 Task: Add Global Bakeries Lebanese Pita Bread to the cart.
Action: Mouse moved to (20, 94)
Screenshot: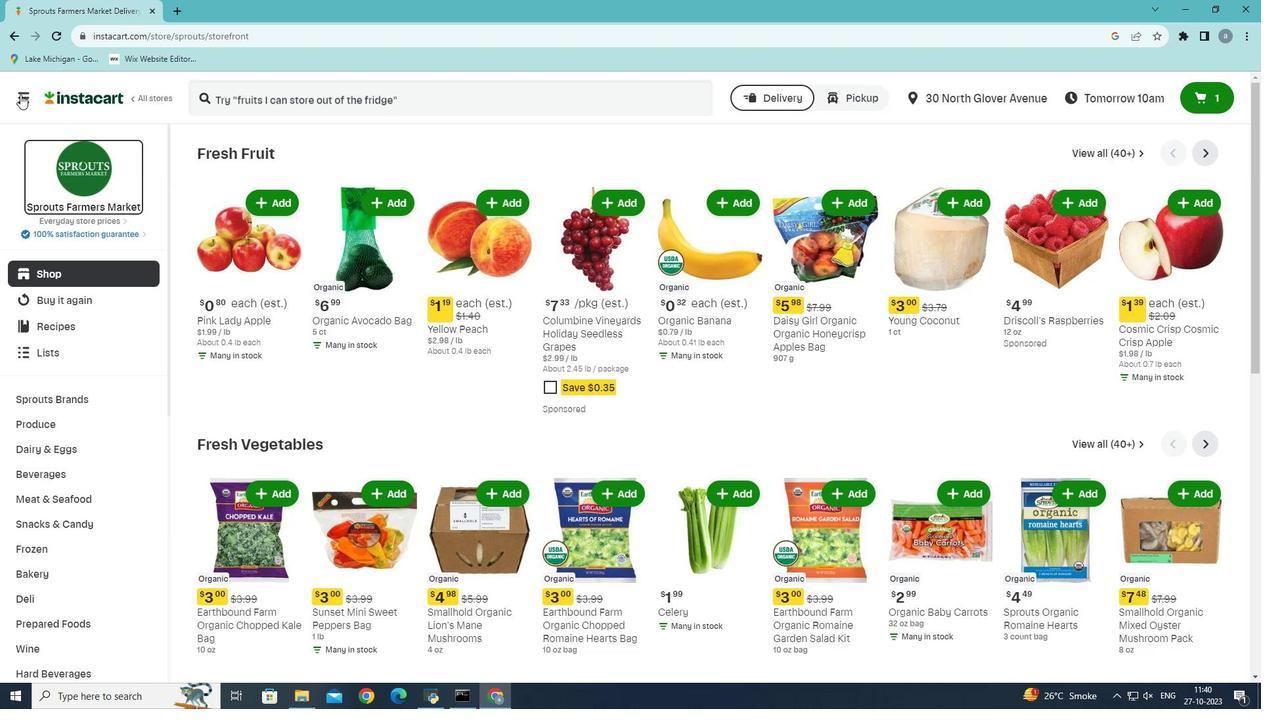 
Action: Mouse pressed left at (20, 94)
Screenshot: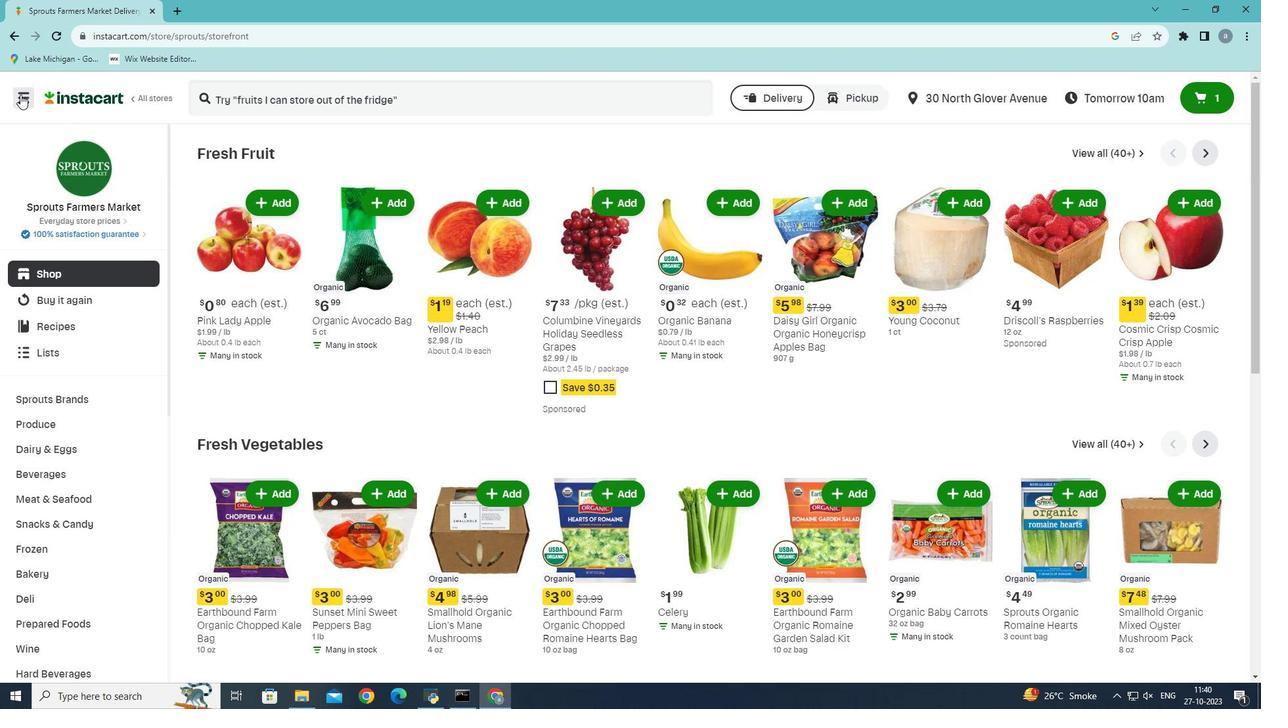 
Action: Mouse moved to (48, 375)
Screenshot: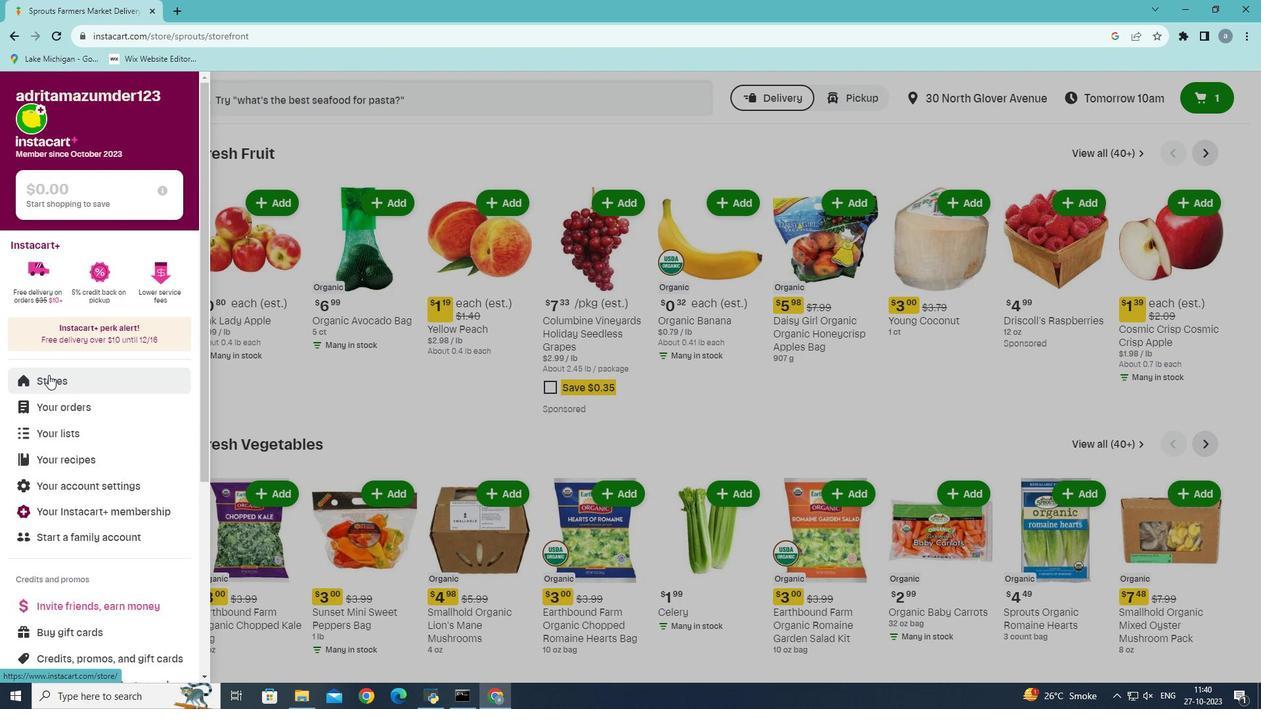 
Action: Mouse pressed left at (48, 375)
Screenshot: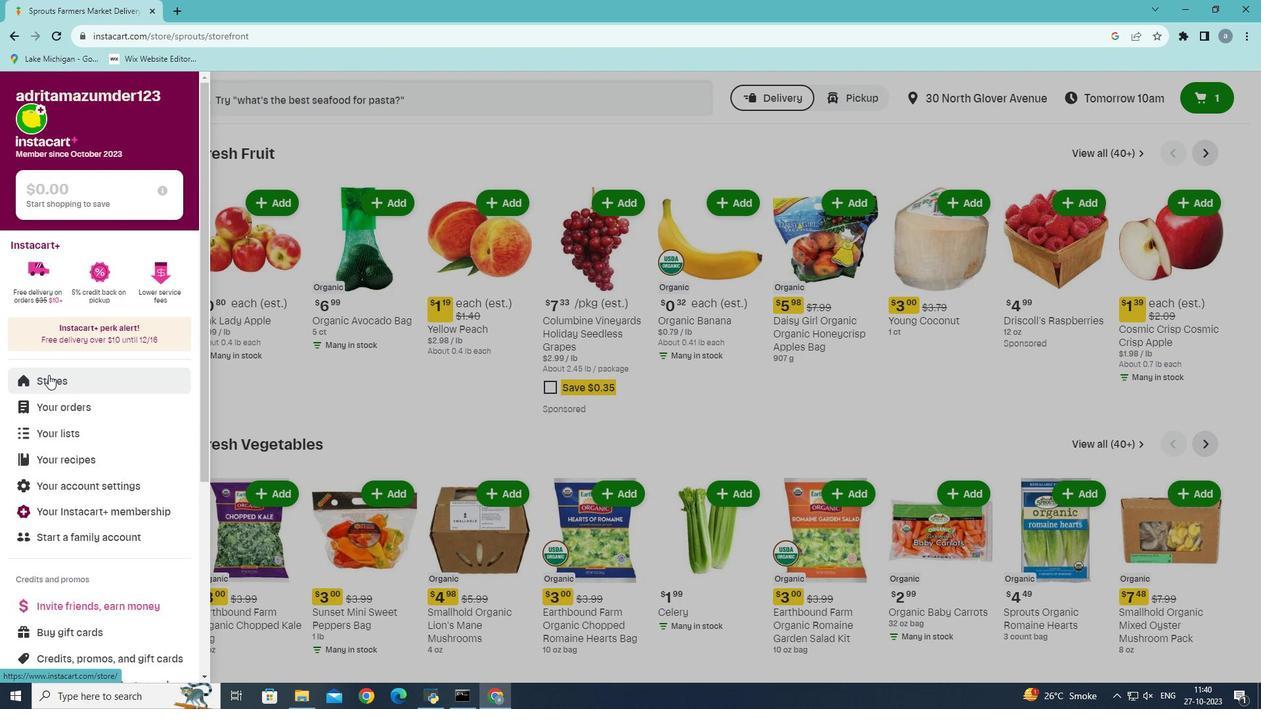 
Action: Mouse moved to (305, 142)
Screenshot: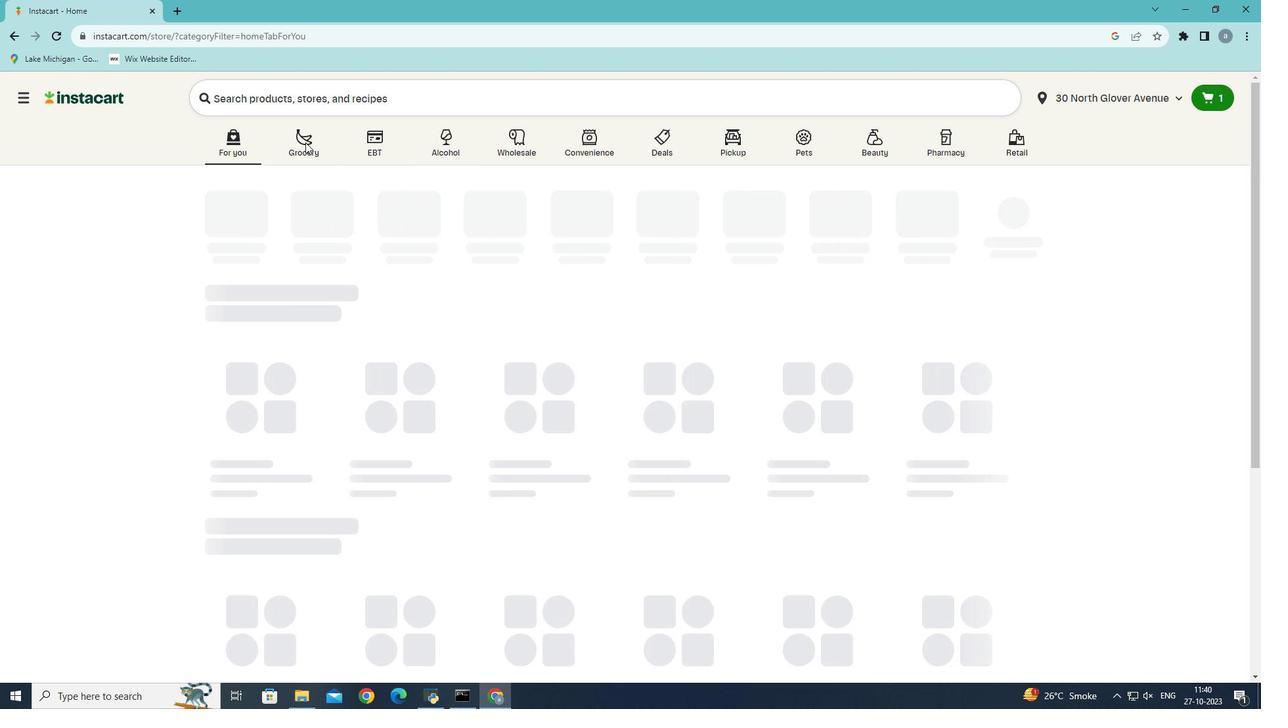 
Action: Mouse pressed left at (305, 142)
Screenshot: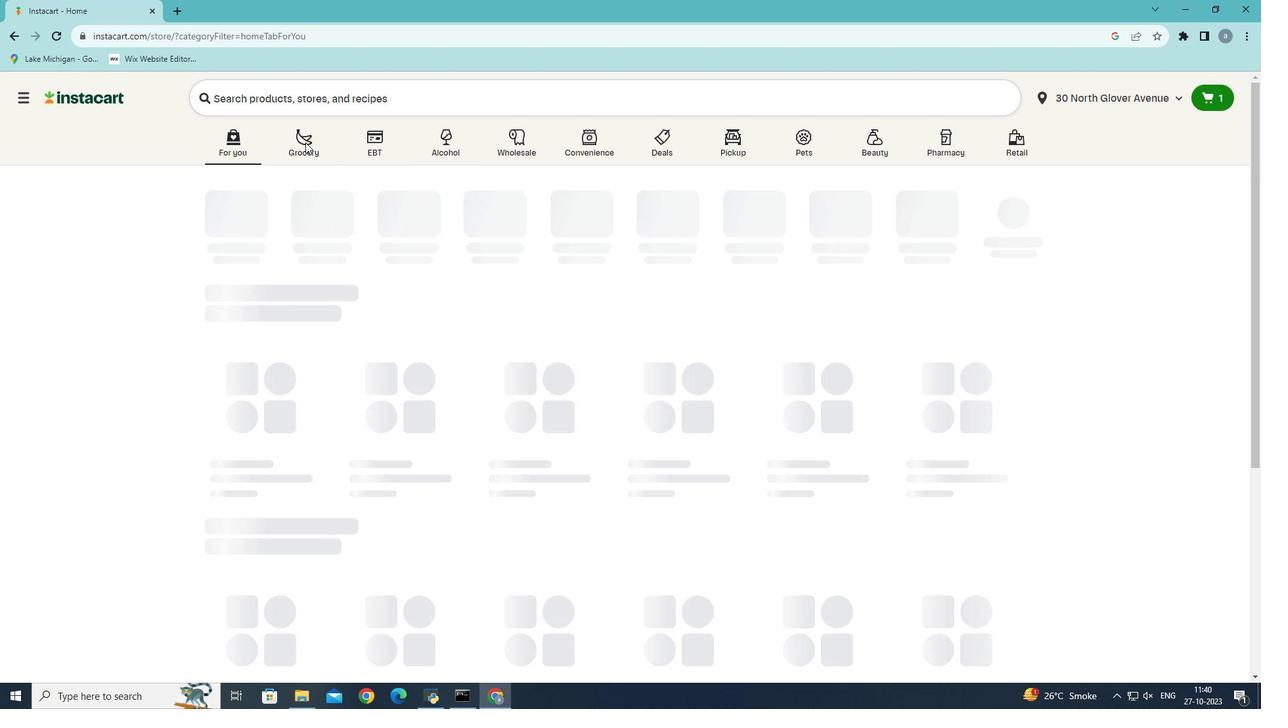 
Action: Mouse moved to (332, 388)
Screenshot: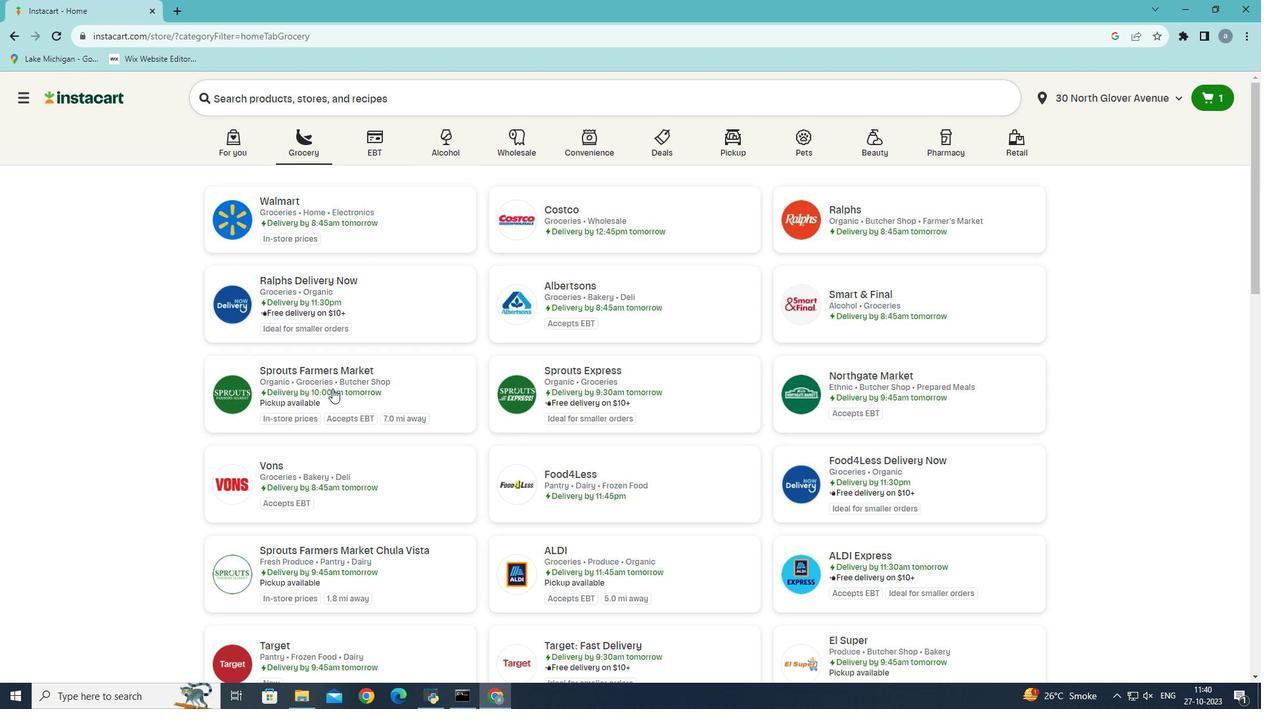 
Action: Mouse pressed left at (332, 388)
Screenshot: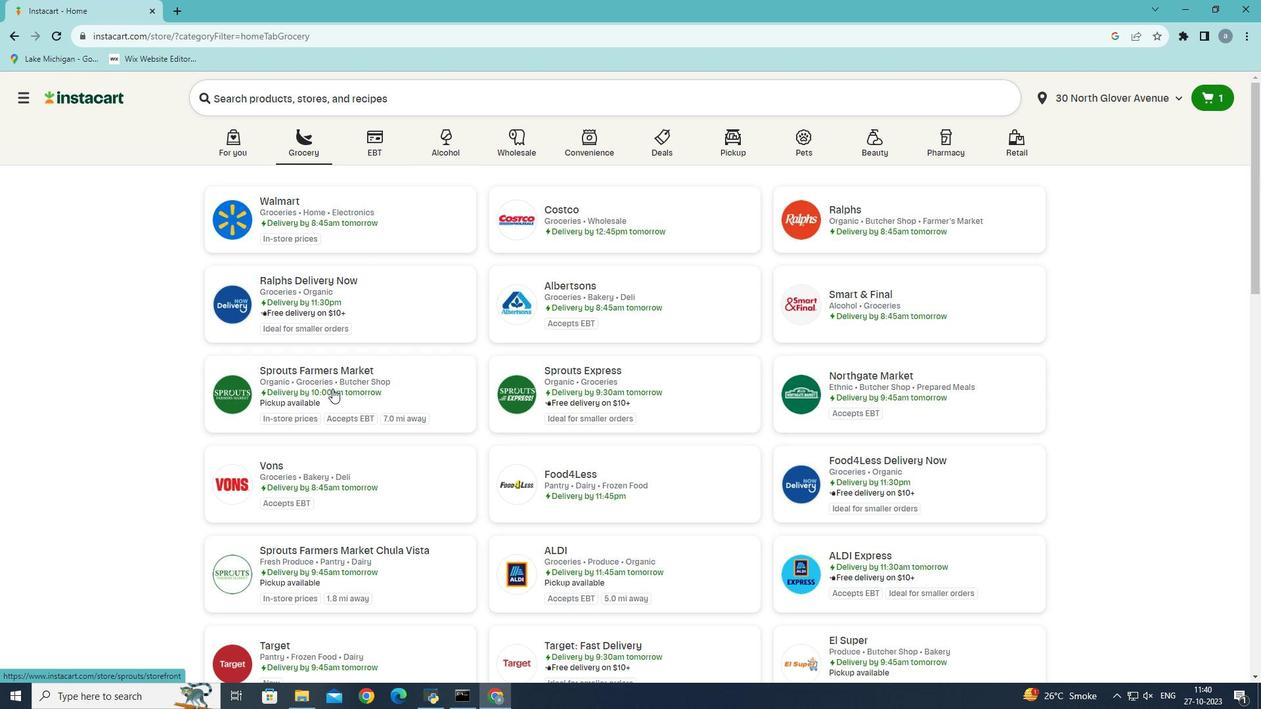 
Action: Mouse moved to (42, 570)
Screenshot: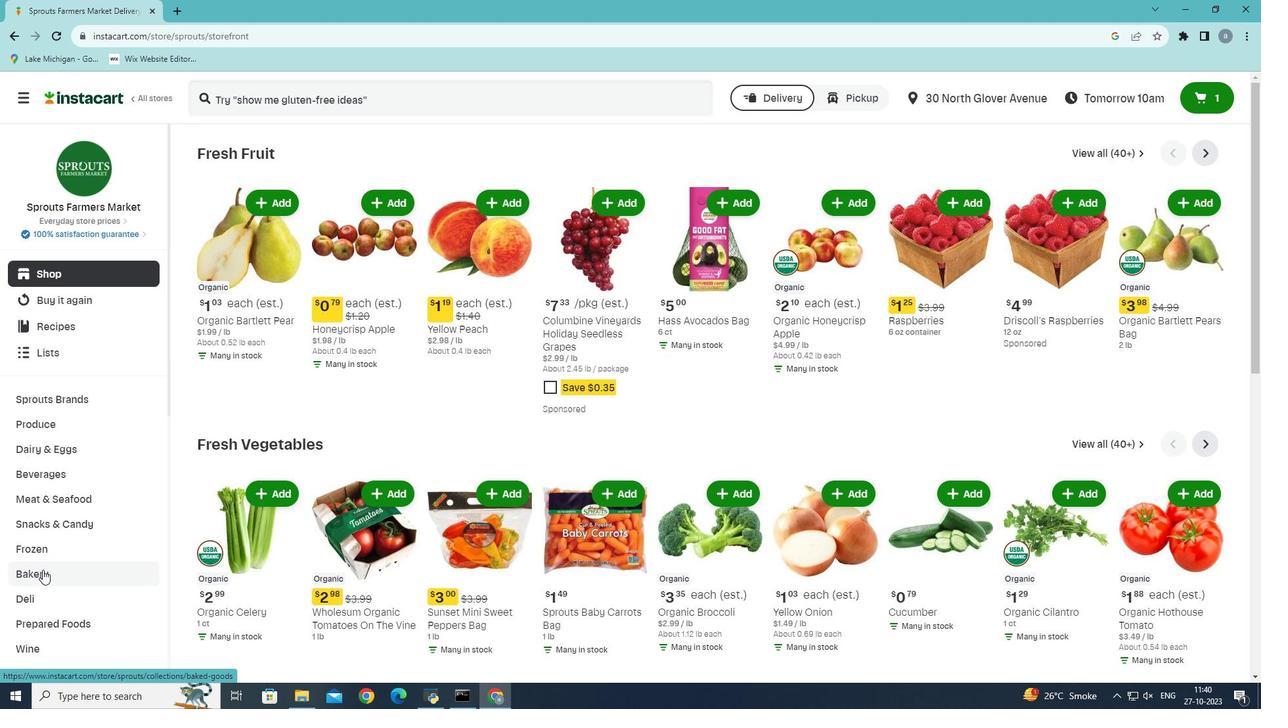
Action: Mouse pressed left at (42, 570)
Screenshot: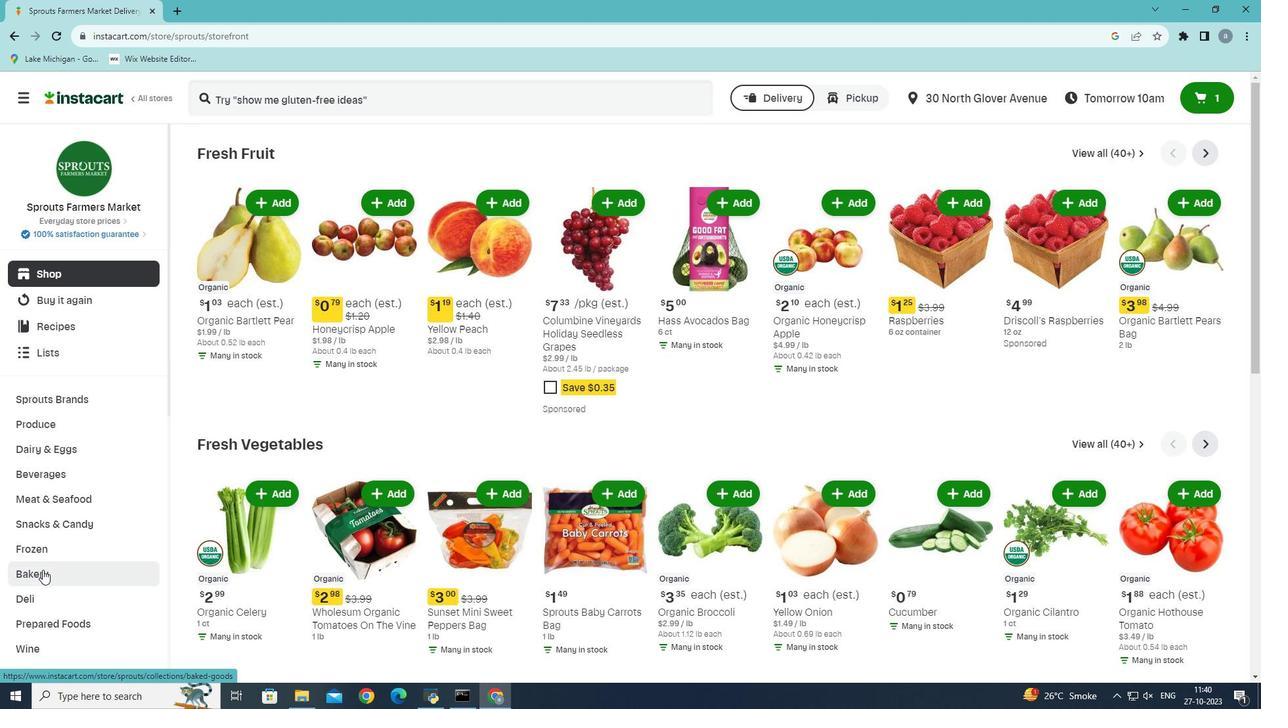 
Action: Mouse moved to (1021, 185)
Screenshot: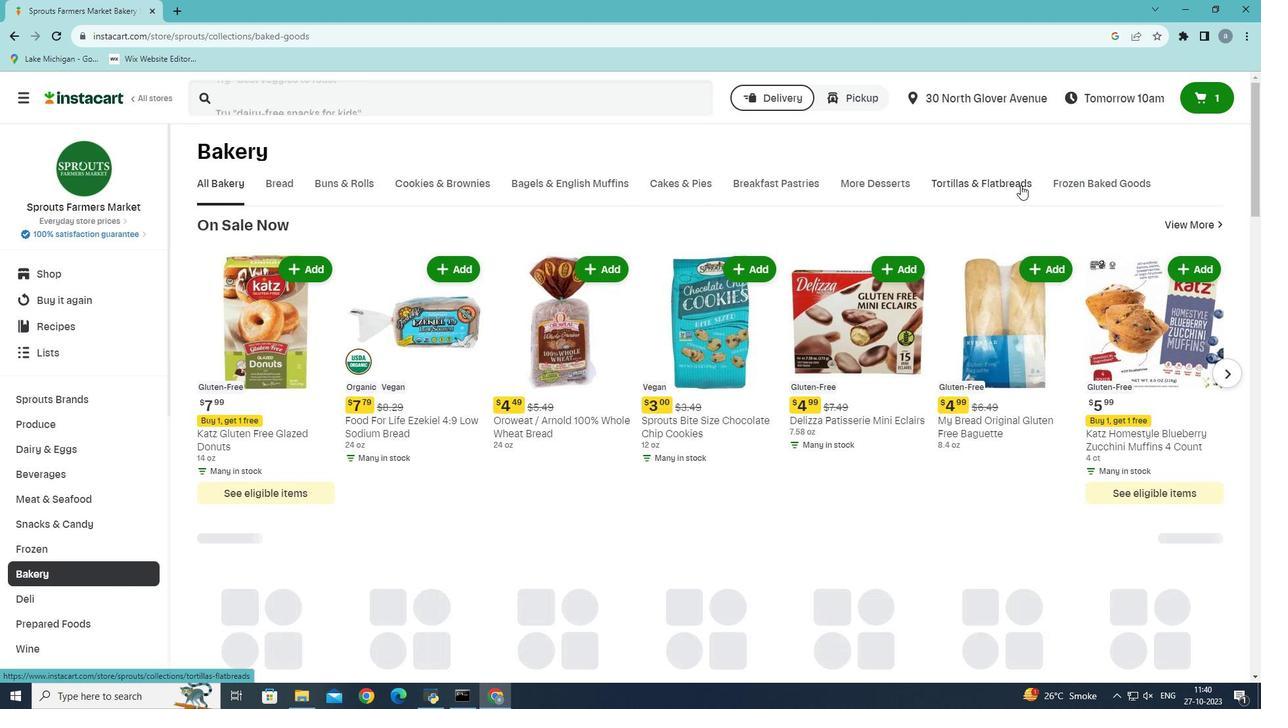 
Action: Mouse pressed left at (1021, 185)
Screenshot: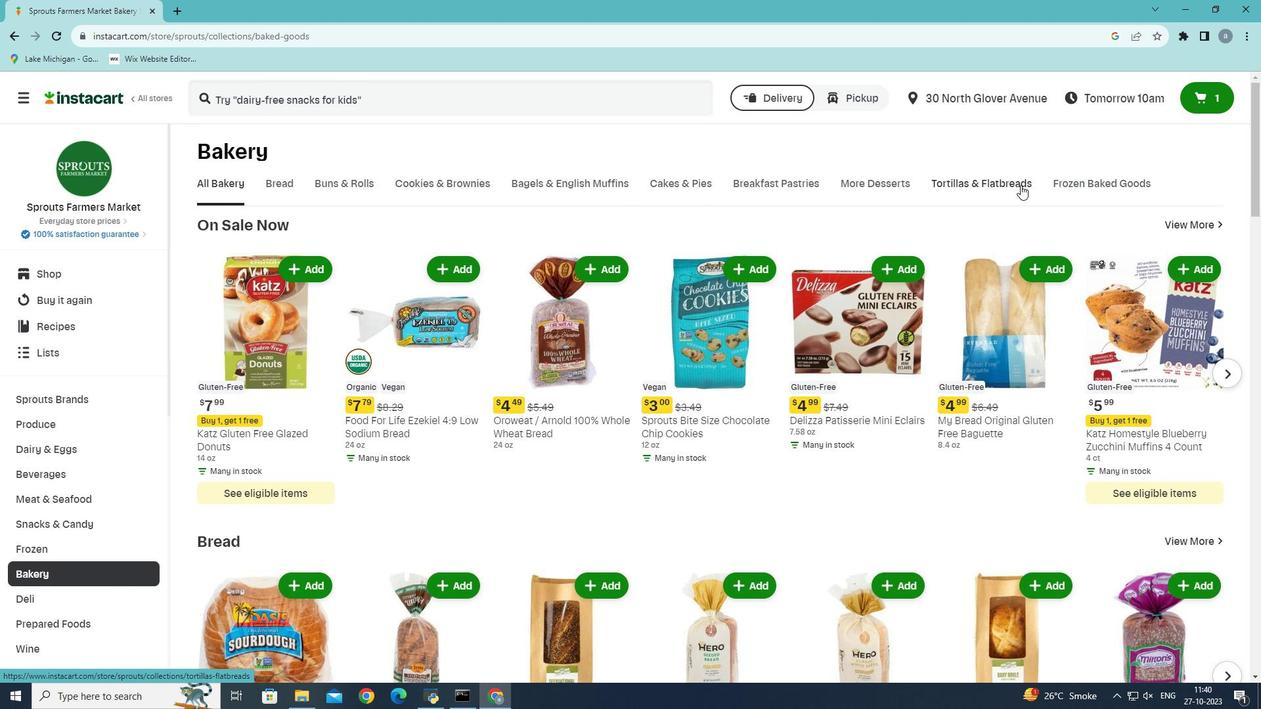 
Action: Mouse moved to (418, 241)
Screenshot: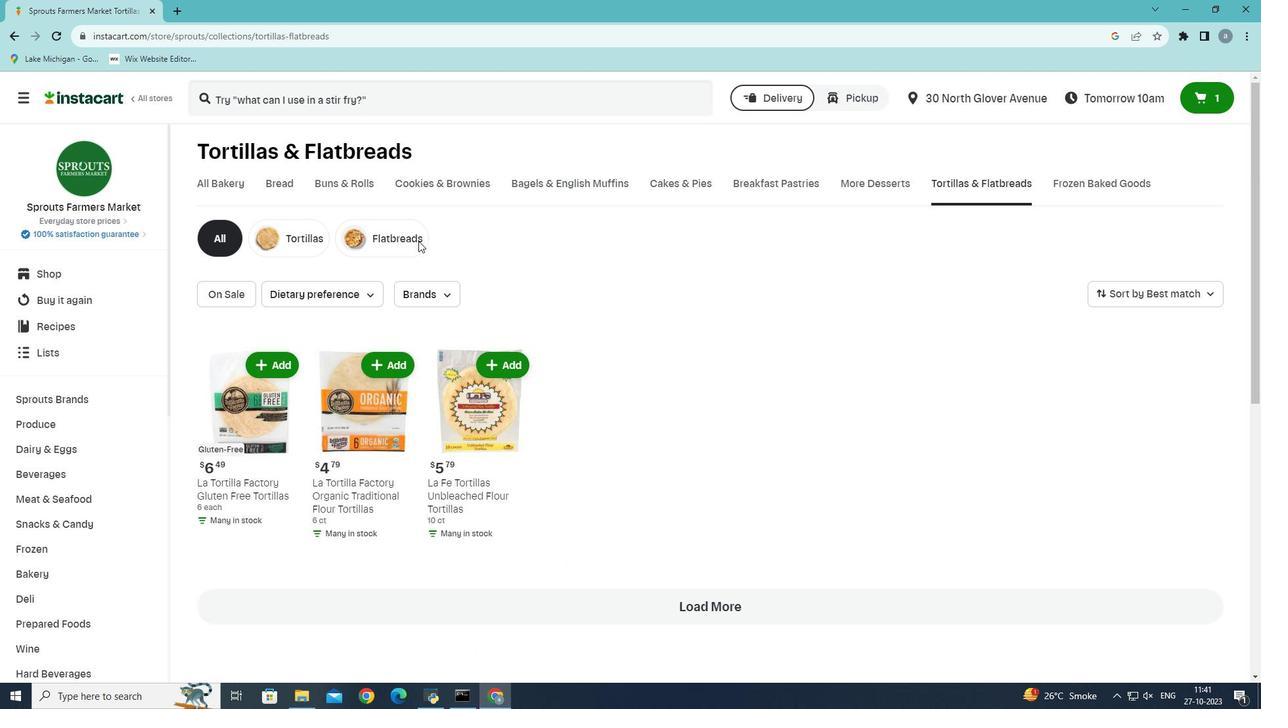 
Action: Mouse pressed left at (418, 241)
Screenshot: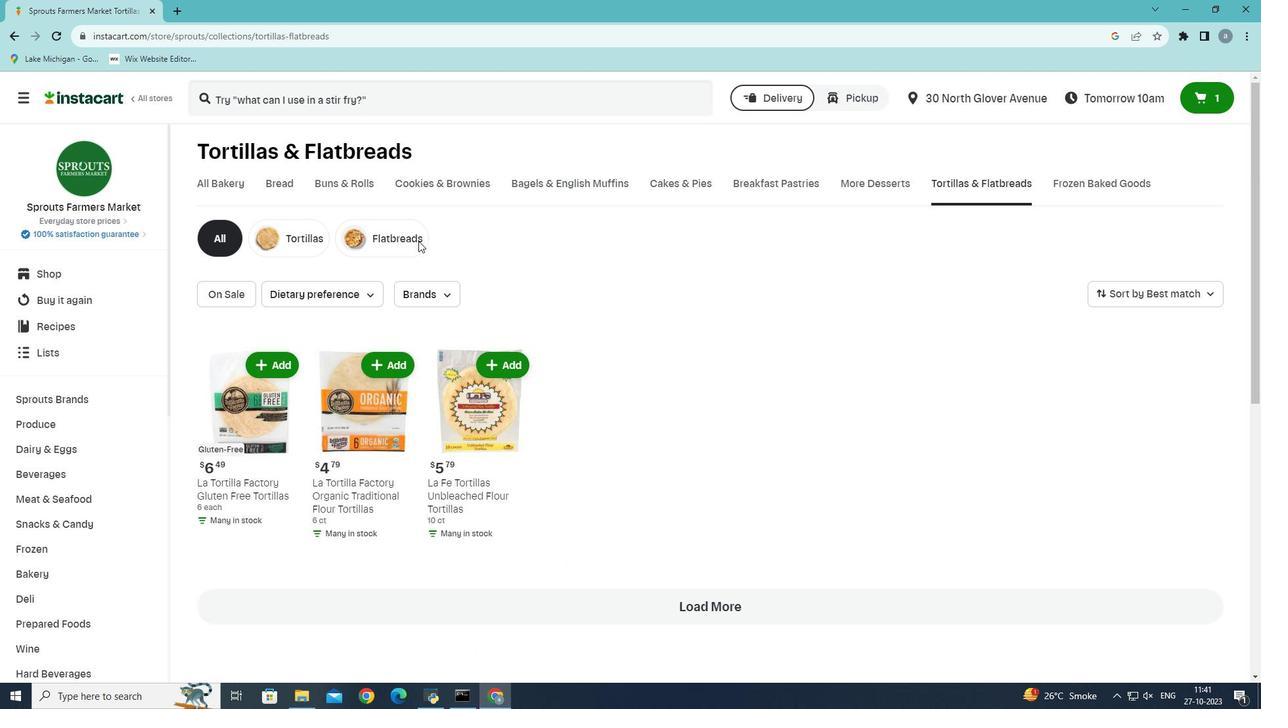 
Action: Mouse moved to (712, 354)
Screenshot: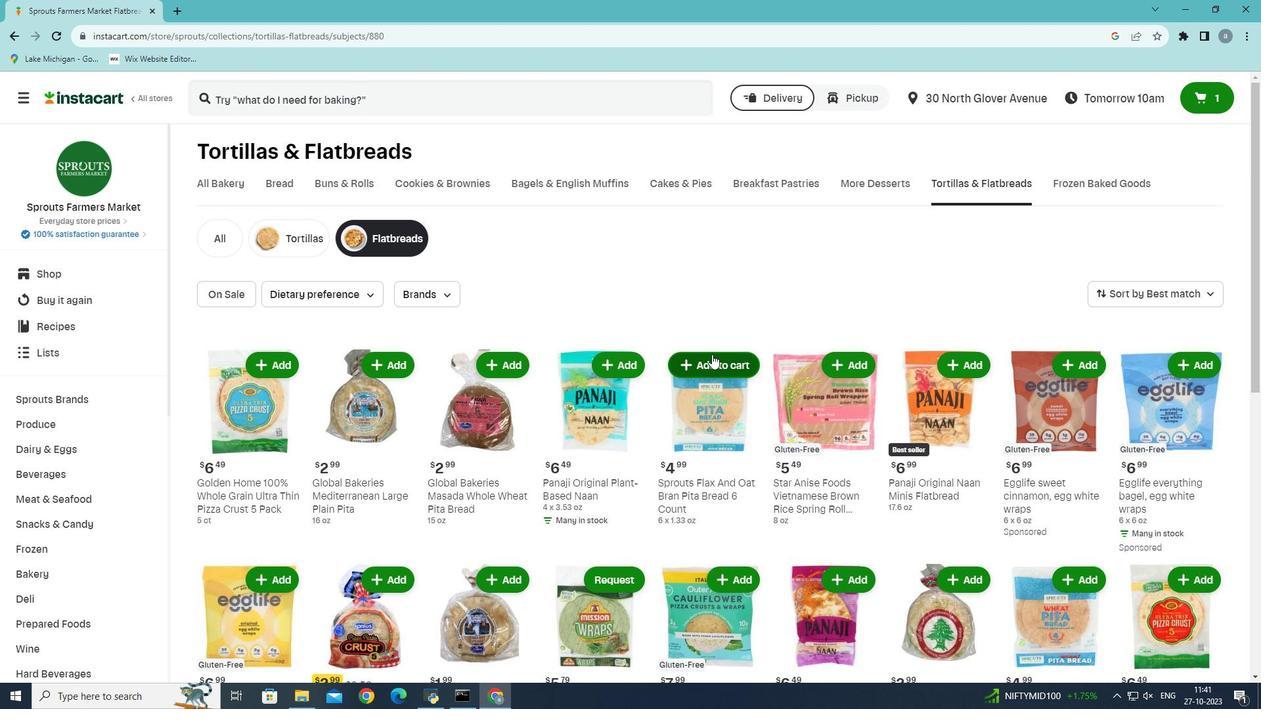 
Action: Mouse scrolled (712, 354) with delta (0, 0)
Screenshot: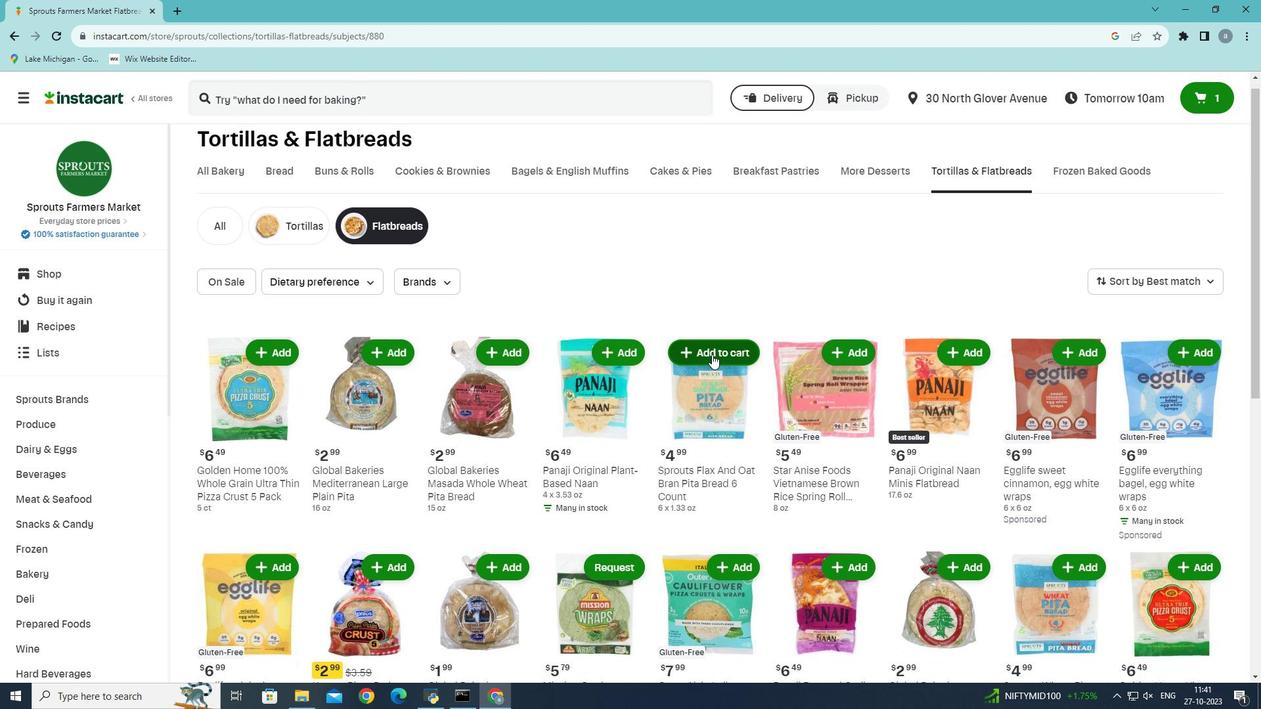 
Action: Mouse scrolled (712, 354) with delta (0, 0)
Screenshot: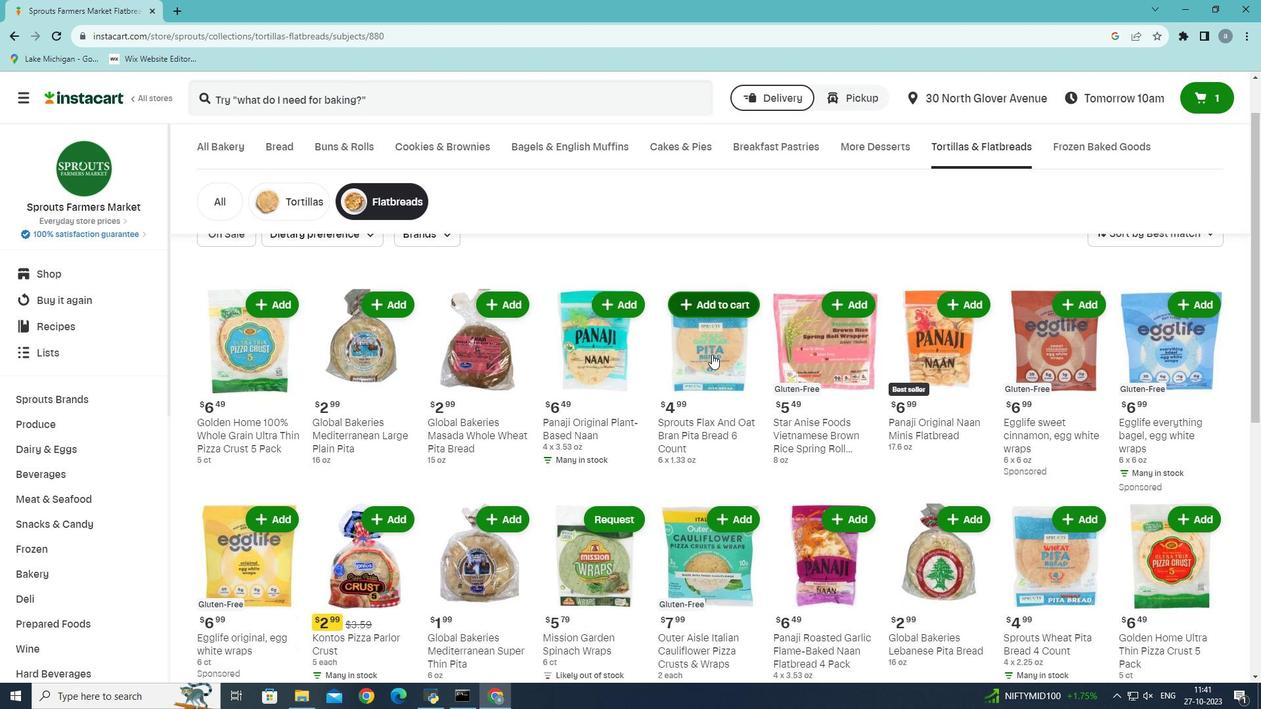 
Action: Mouse moved to (955, 451)
Screenshot: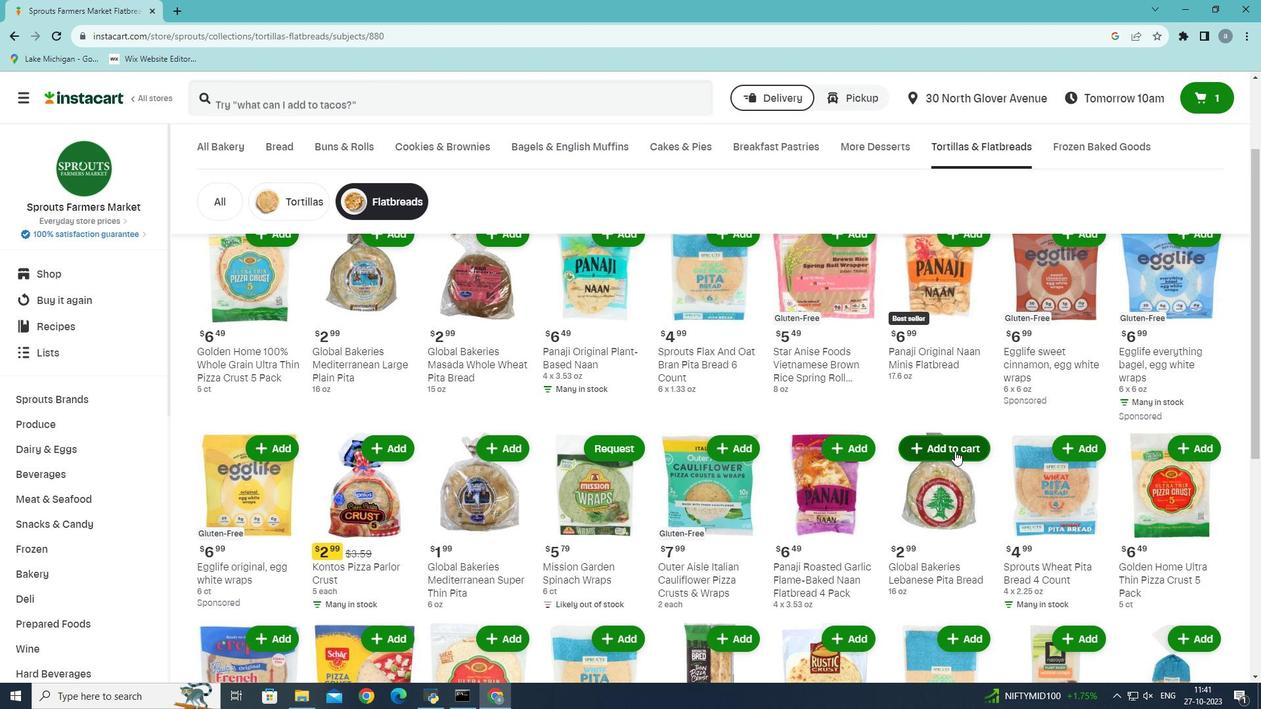 
Action: Mouse pressed left at (955, 451)
Screenshot: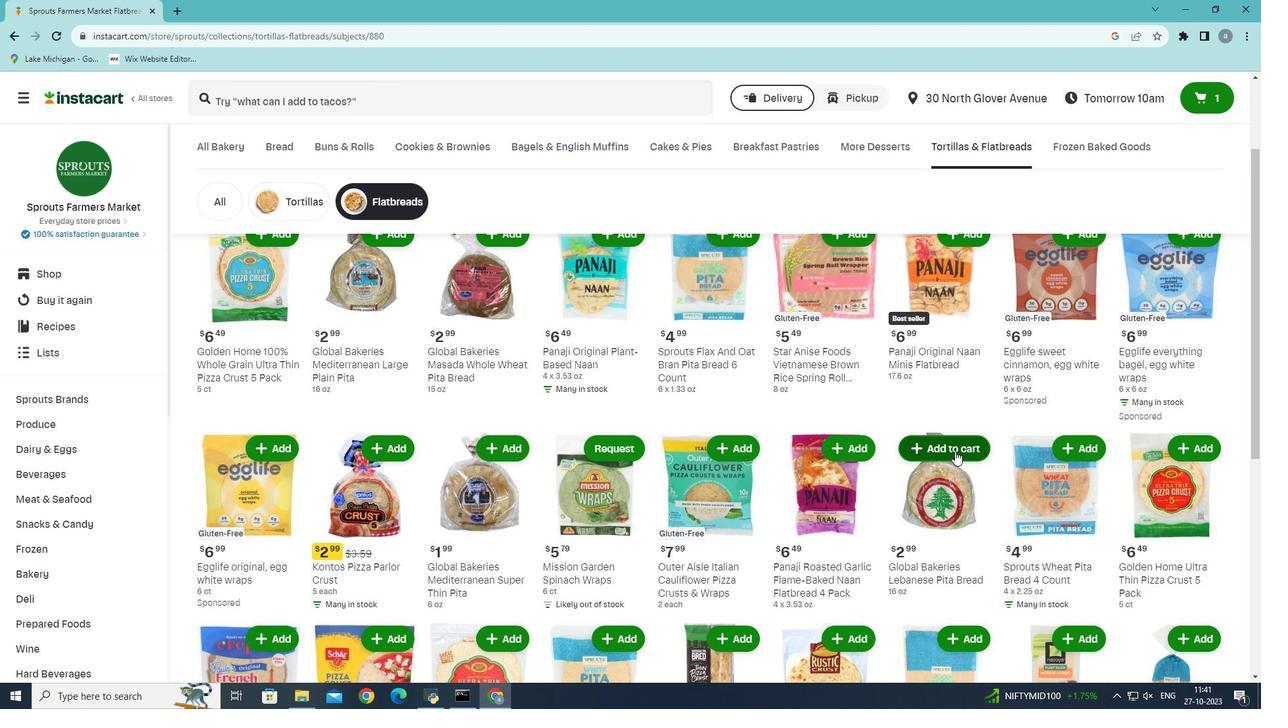 
Action: Mouse moved to (952, 442)
Screenshot: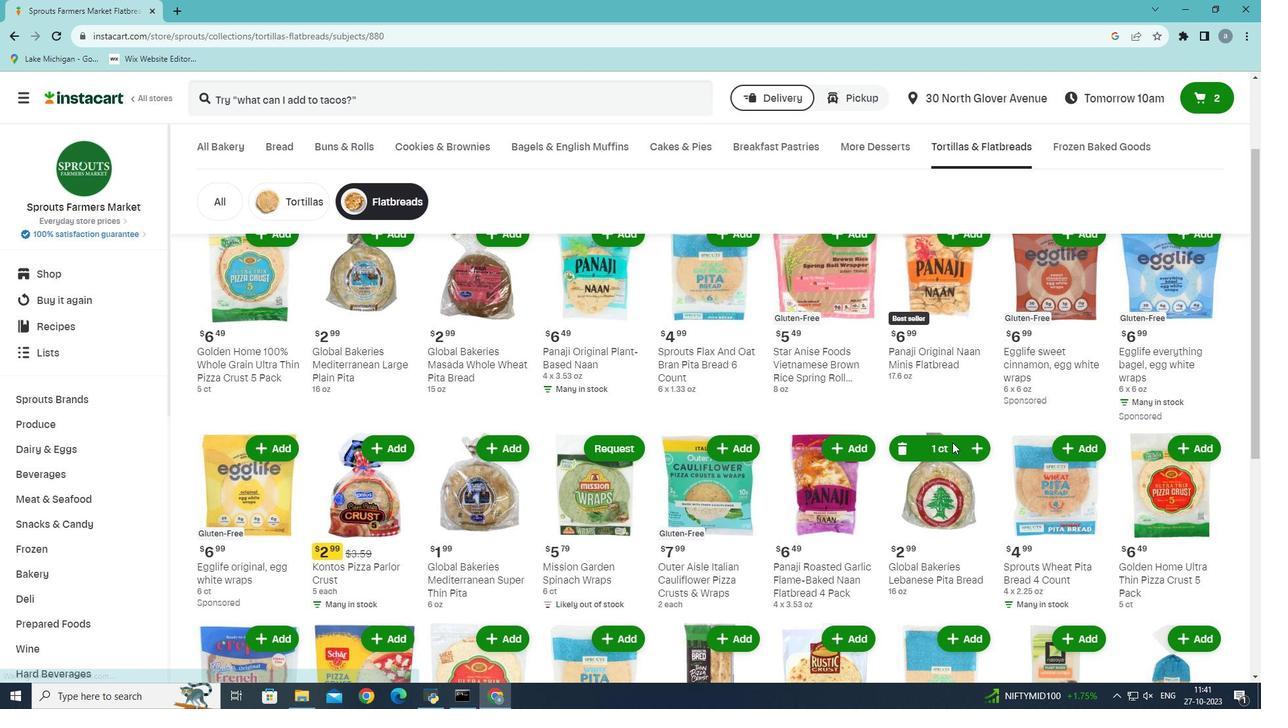 
